 Task: Add Cacique Oaxaca Cheese to the cart.
Action: Mouse moved to (45, 299)
Screenshot: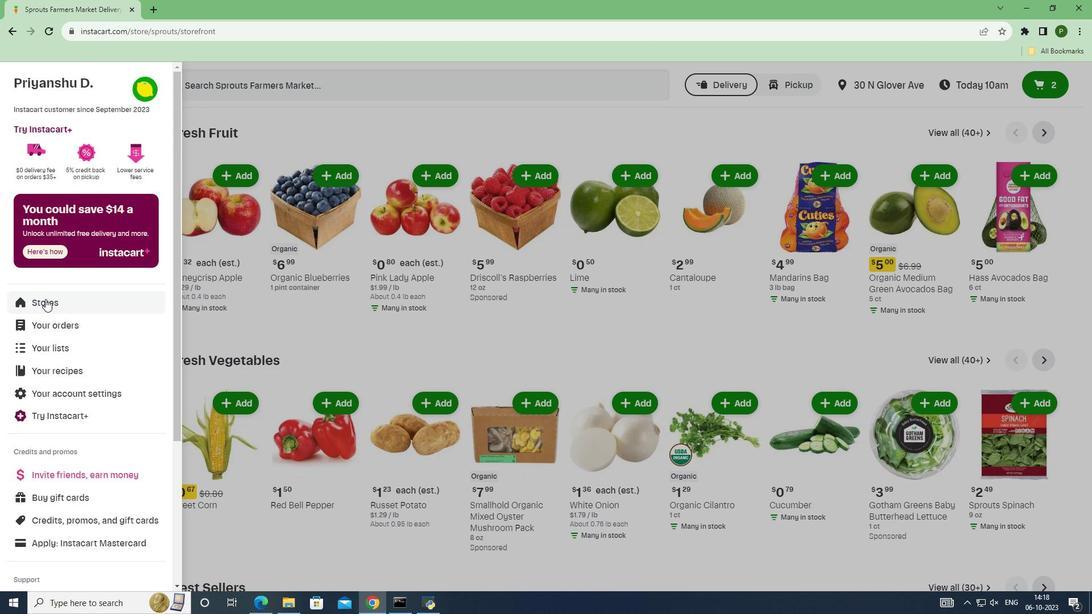
Action: Mouse pressed left at (45, 299)
Screenshot: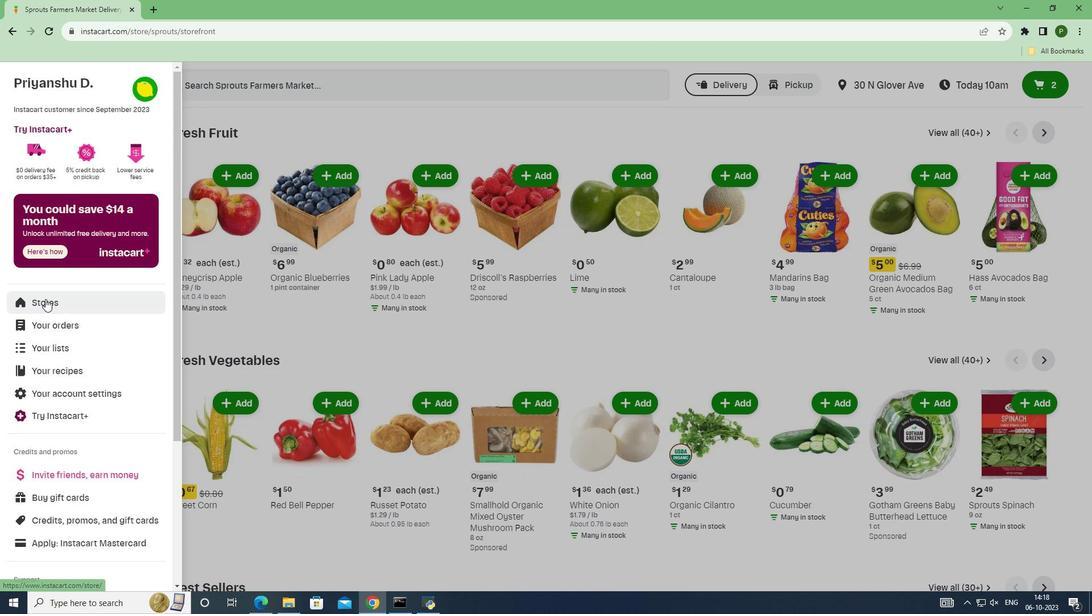 
Action: Mouse moved to (261, 136)
Screenshot: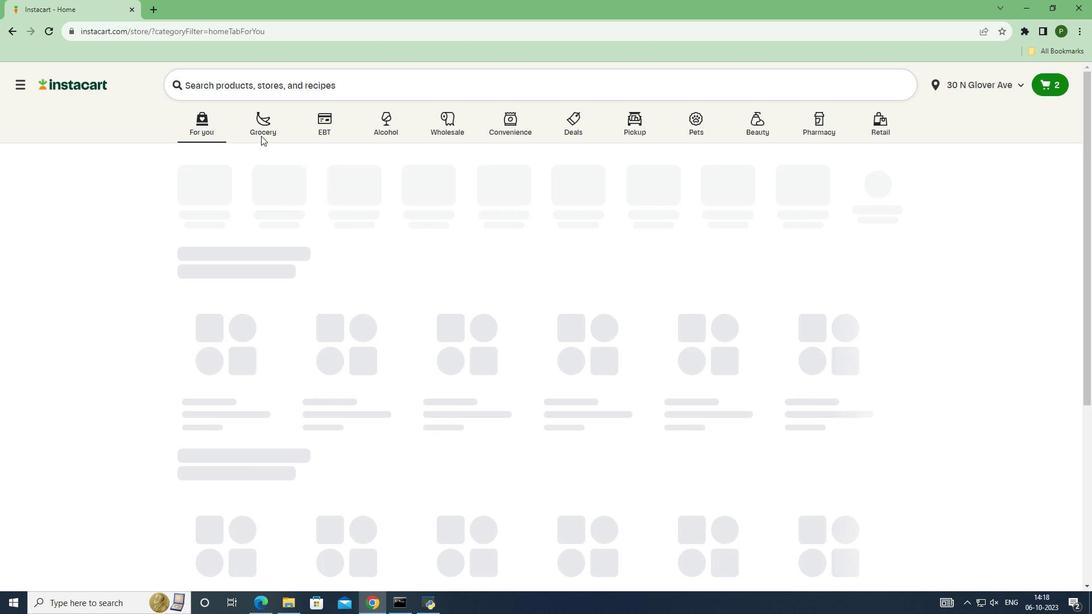 
Action: Mouse pressed left at (261, 136)
Screenshot: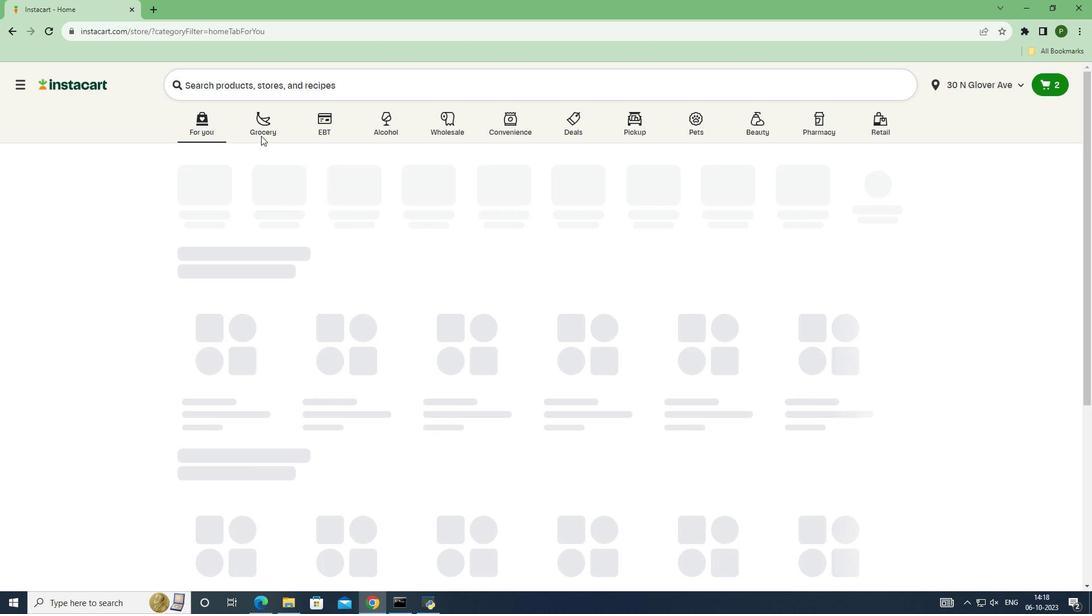 
Action: Mouse moved to (281, 175)
Screenshot: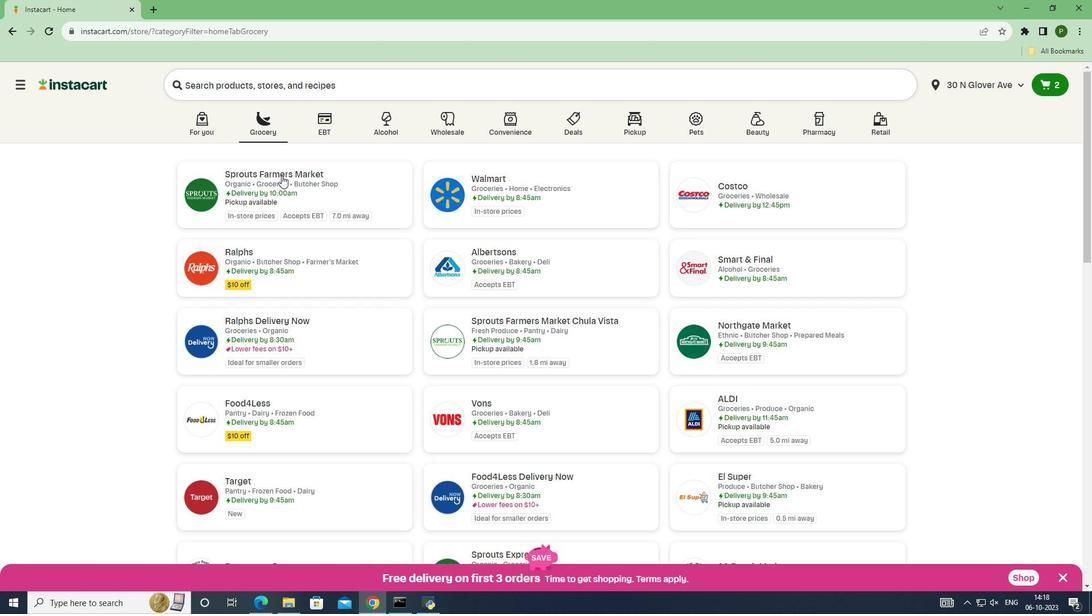 
Action: Mouse pressed left at (281, 175)
Screenshot: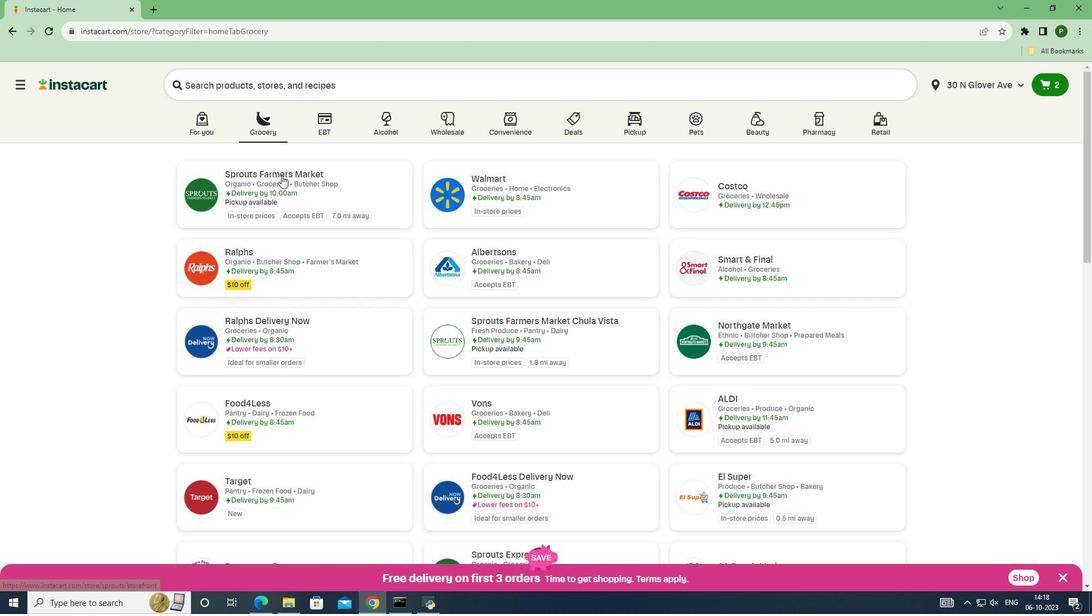 
Action: Mouse moved to (70, 364)
Screenshot: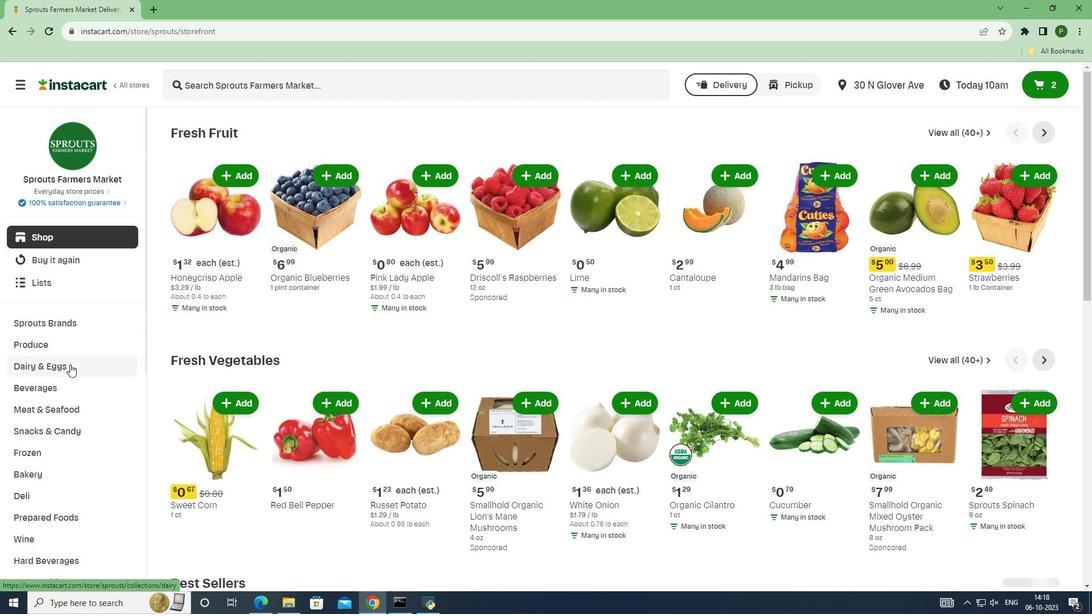 
Action: Mouse pressed left at (70, 364)
Screenshot: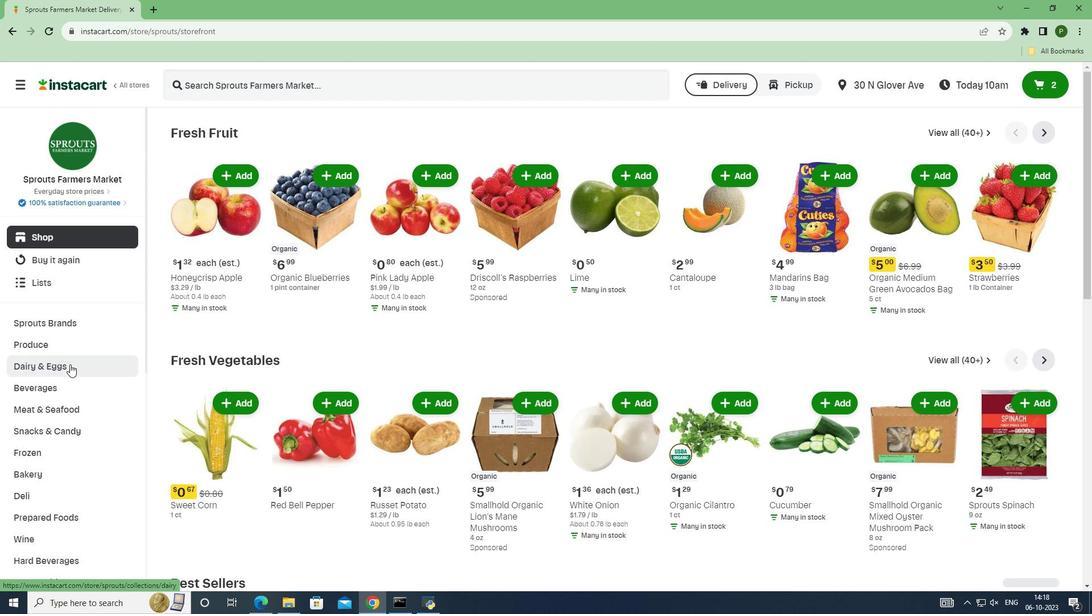 
Action: Mouse moved to (62, 410)
Screenshot: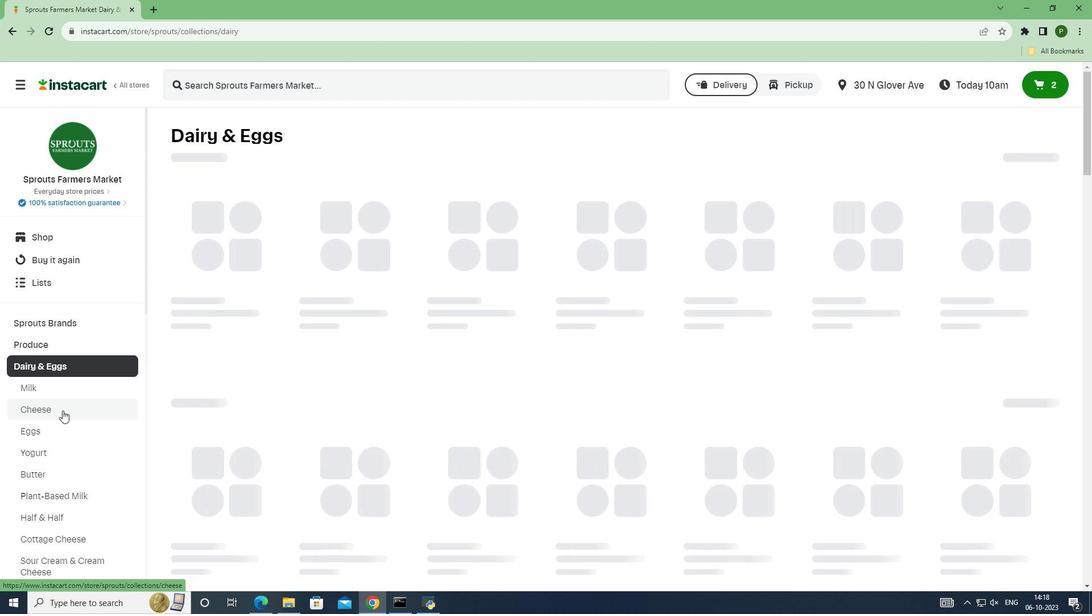 
Action: Mouse pressed left at (62, 410)
Screenshot: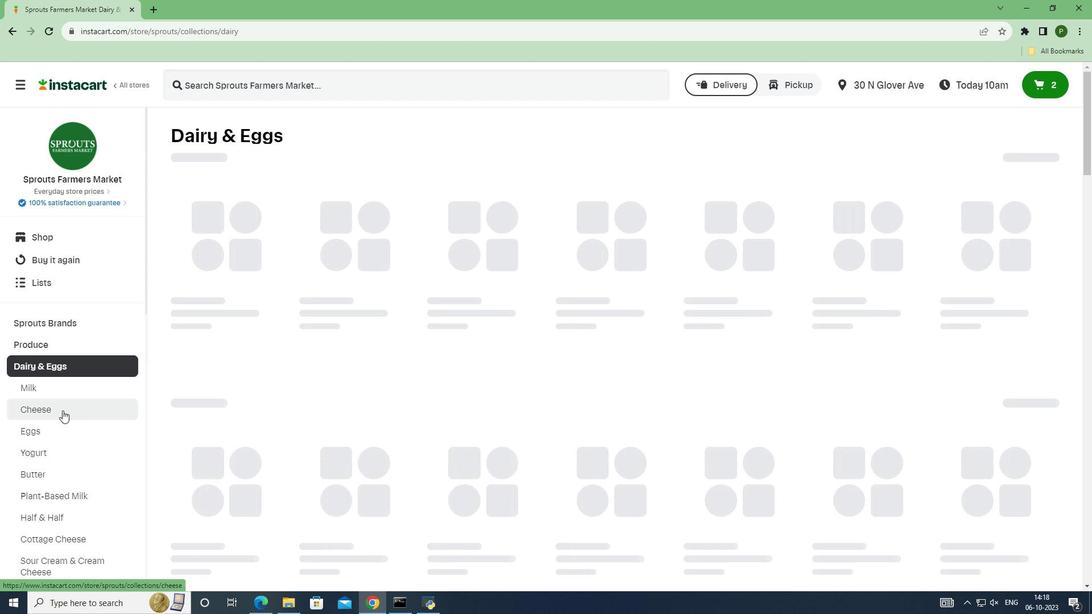 
Action: Mouse moved to (216, 87)
Screenshot: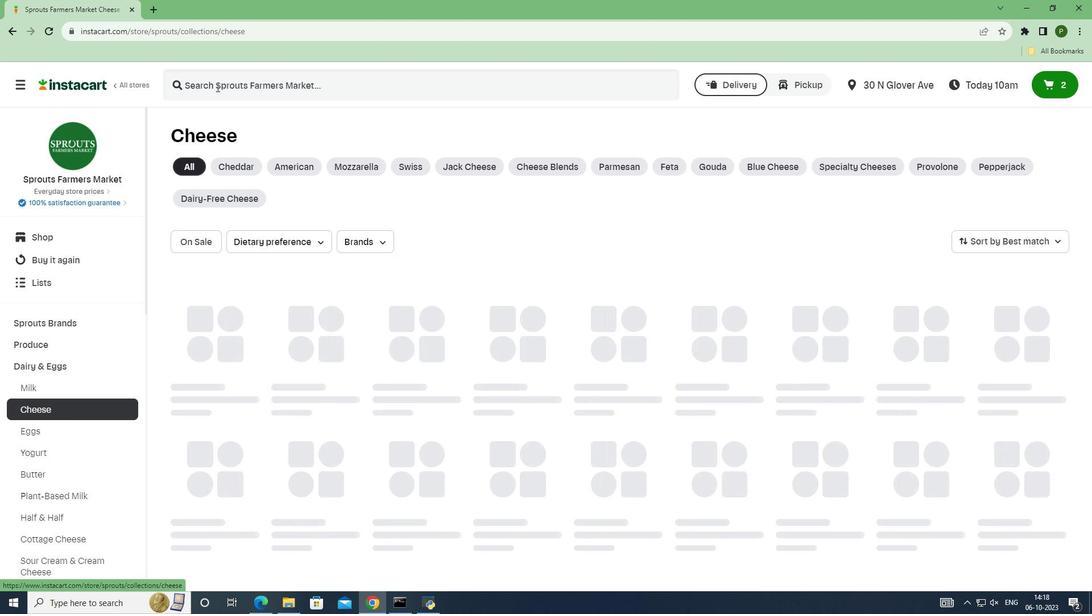 
Action: Mouse pressed left at (216, 87)
Screenshot: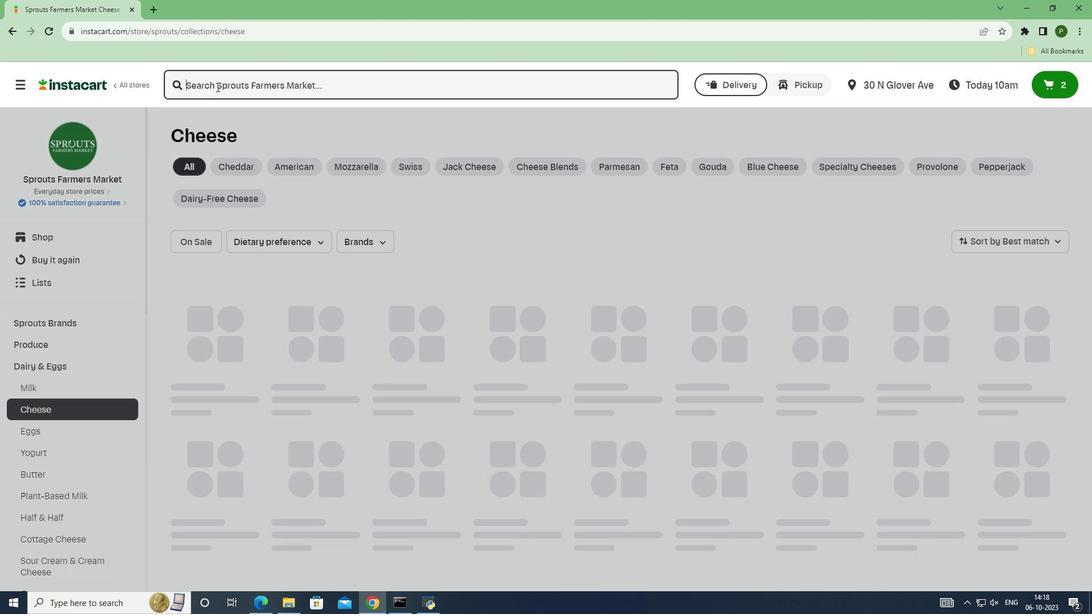 
Action: Key pressed <Key.caps_lock>C<Key.caps_lock>acique<Key.space><Key.caps_lock>O<Key.caps_lock>axaca<Key.space><Key.caps_lock>C<Key.caps_lock>heese<Key.space><Key.enter>
Screenshot: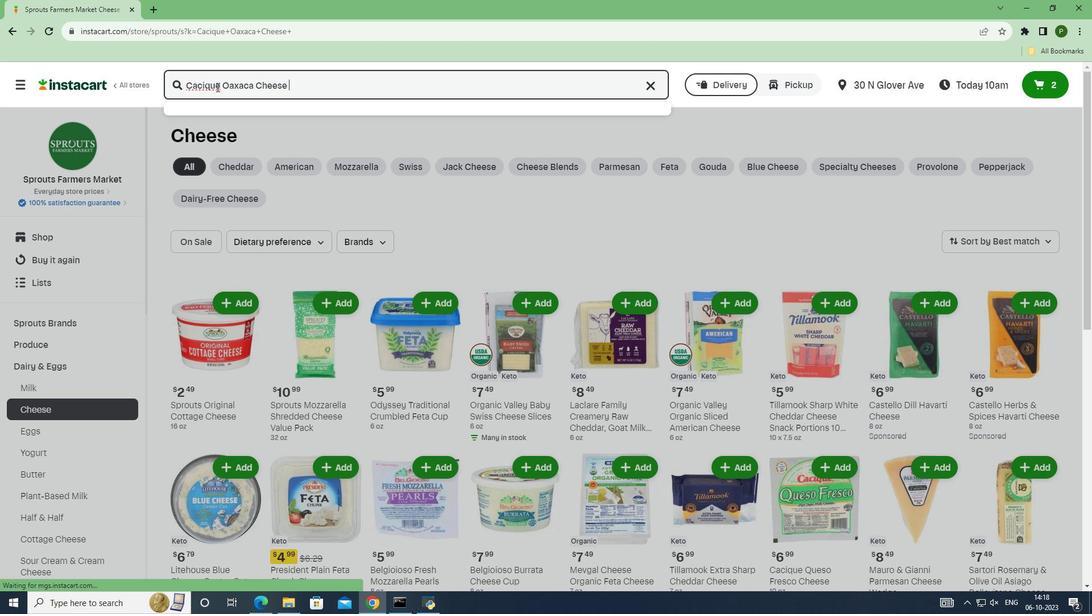 
Action: Mouse moved to (662, 208)
Screenshot: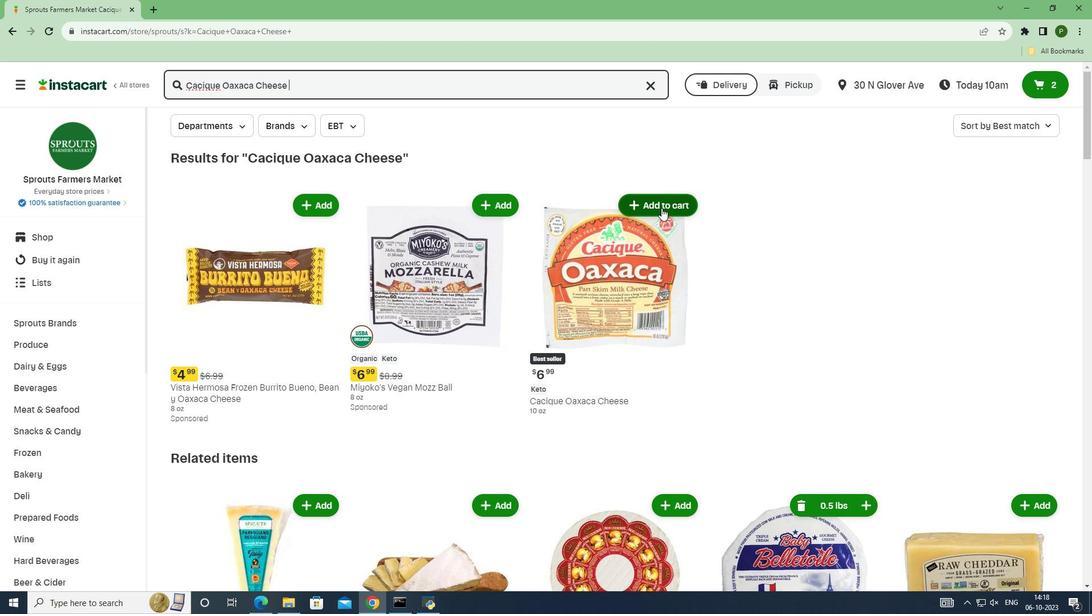 
Action: Mouse pressed left at (662, 208)
Screenshot: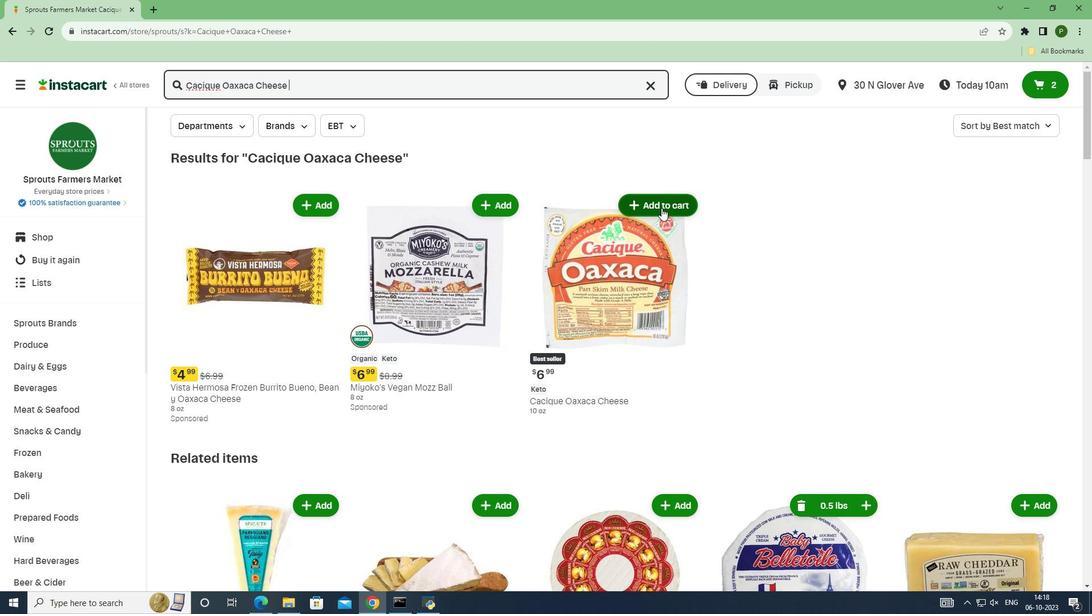 
Action: Mouse moved to (759, 242)
Screenshot: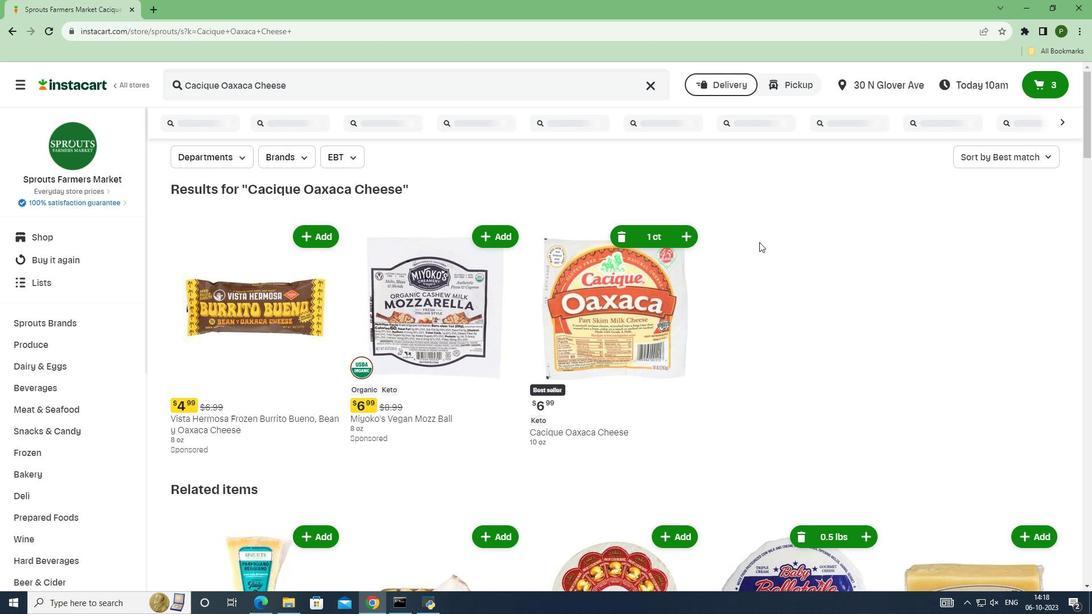 
